 Task: Add Sprouts Sliced Mild Cheddar Cheese to the cart.
Action: Mouse moved to (959, 344)
Screenshot: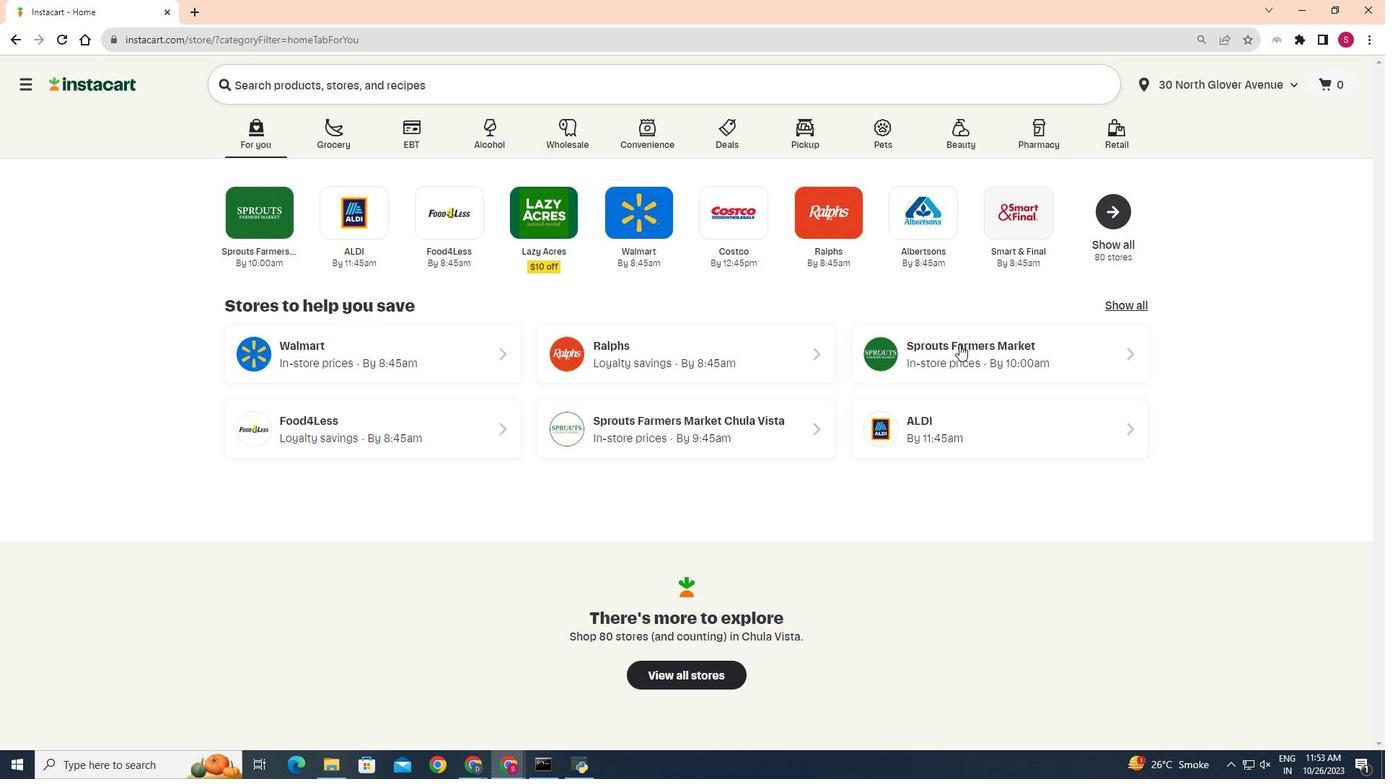 
Action: Mouse pressed left at (959, 344)
Screenshot: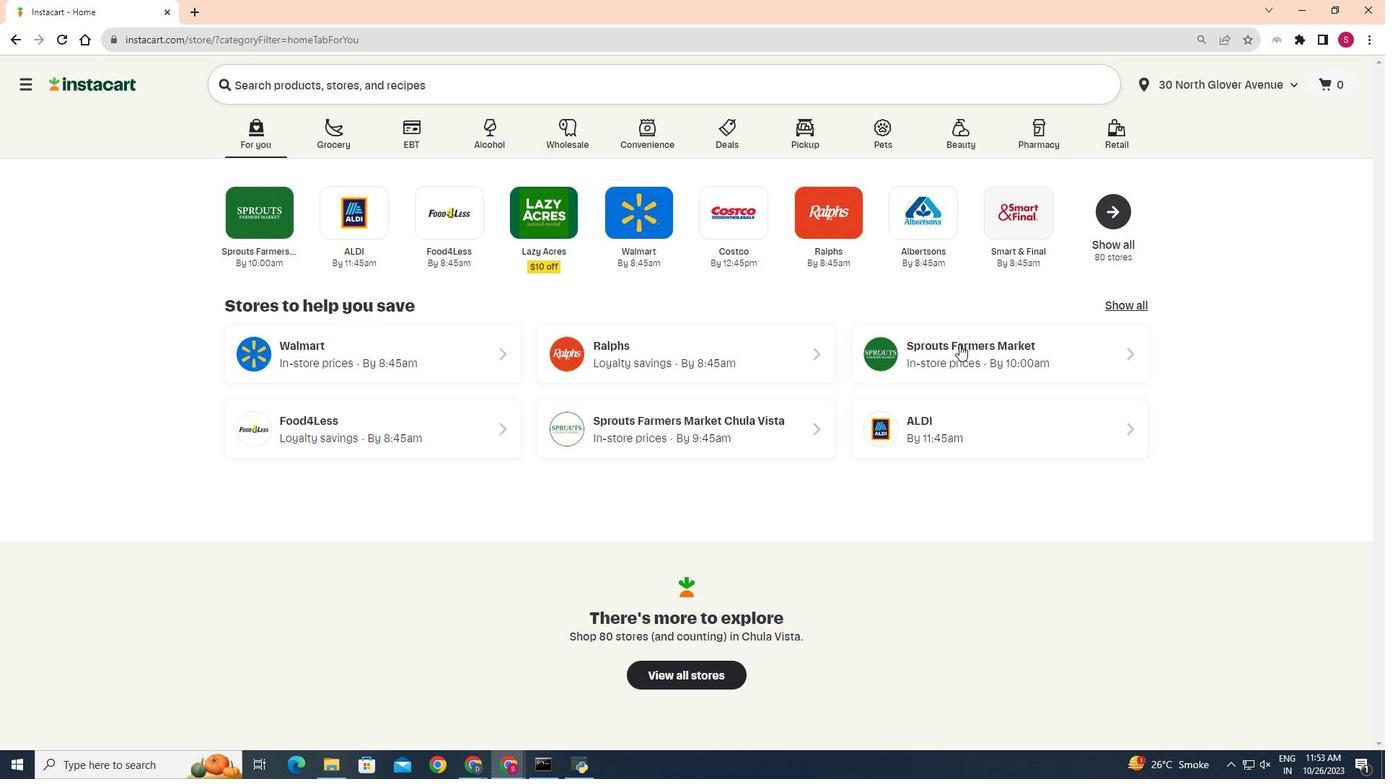 
Action: Mouse moved to (59, 607)
Screenshot: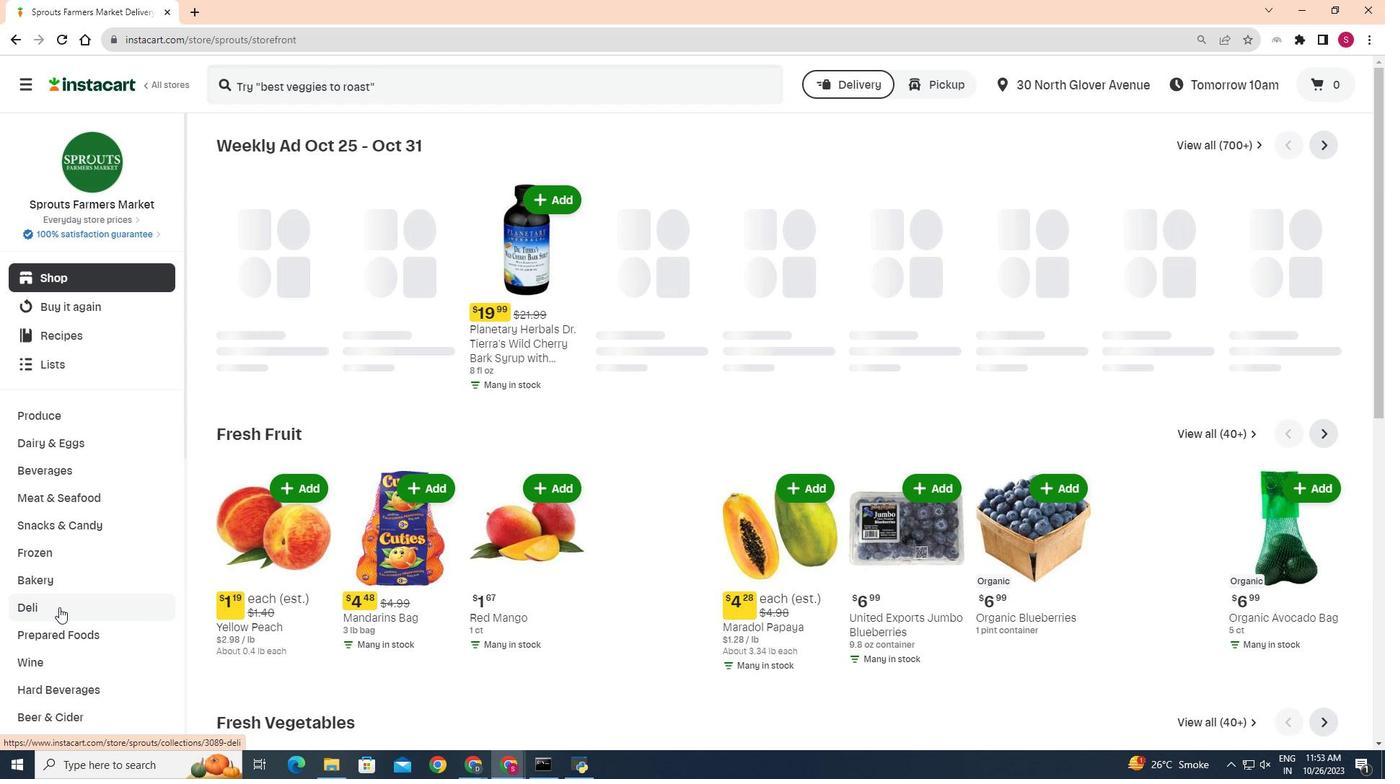 
Action: Mouse pressed left at (59, 607)
Screenshot: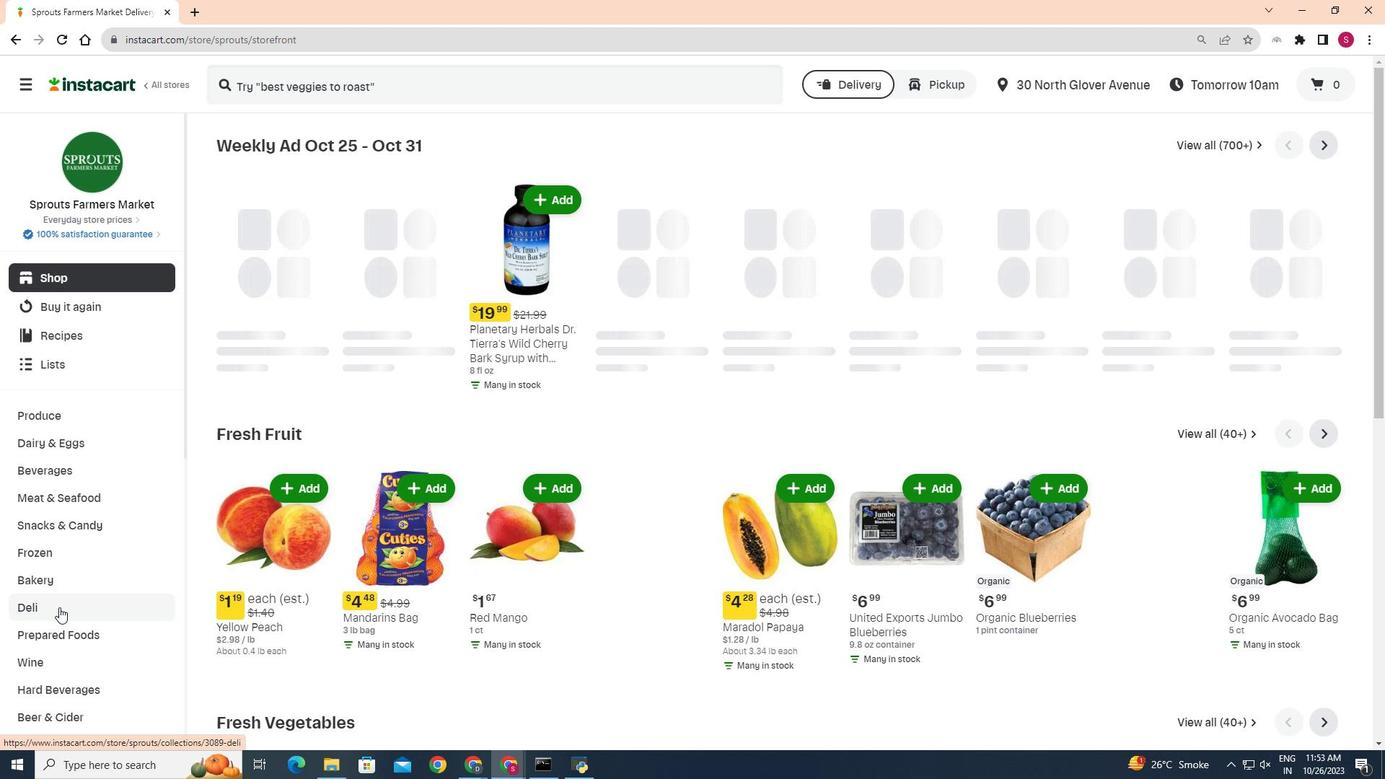
Action: Mouse moved to (366, 176)
Screenshot: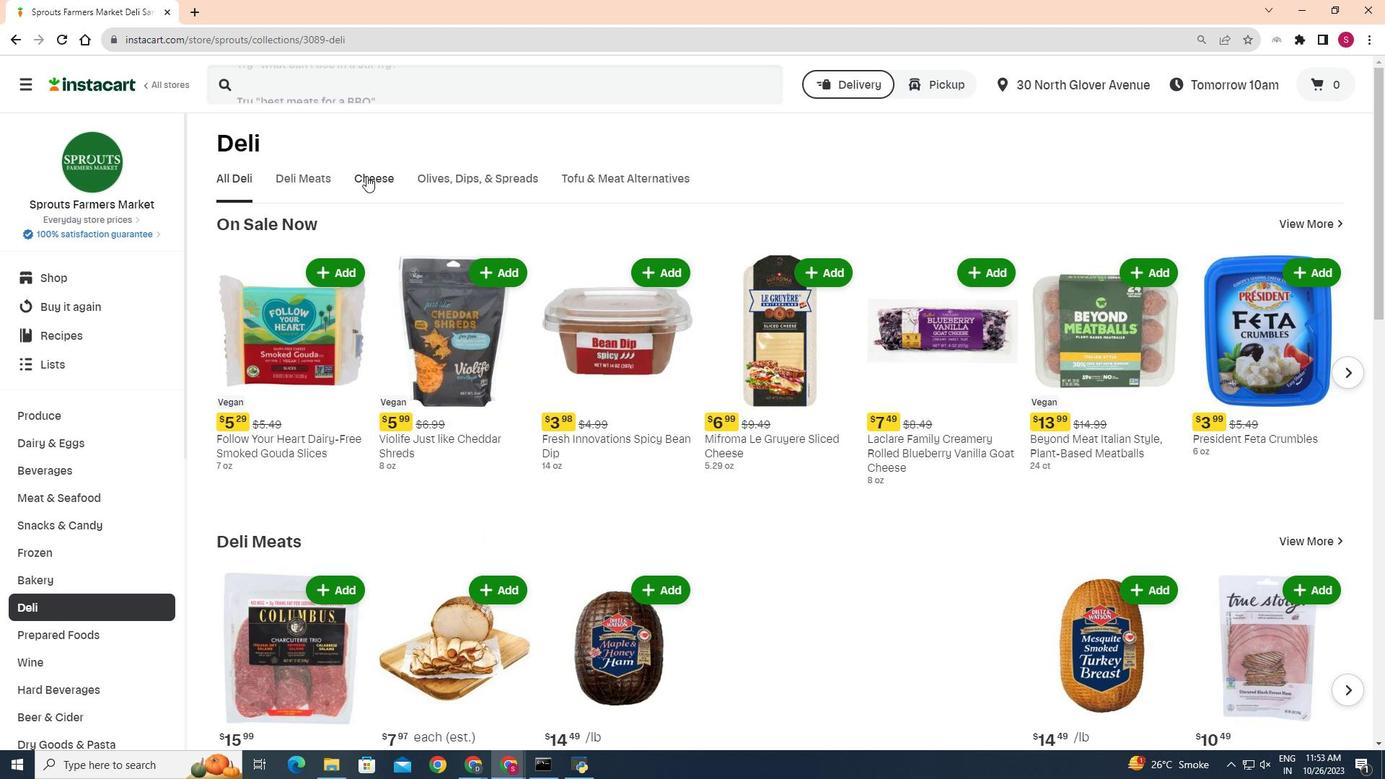 
Action: Mouse pressed left at (366, 176)
Screenshot: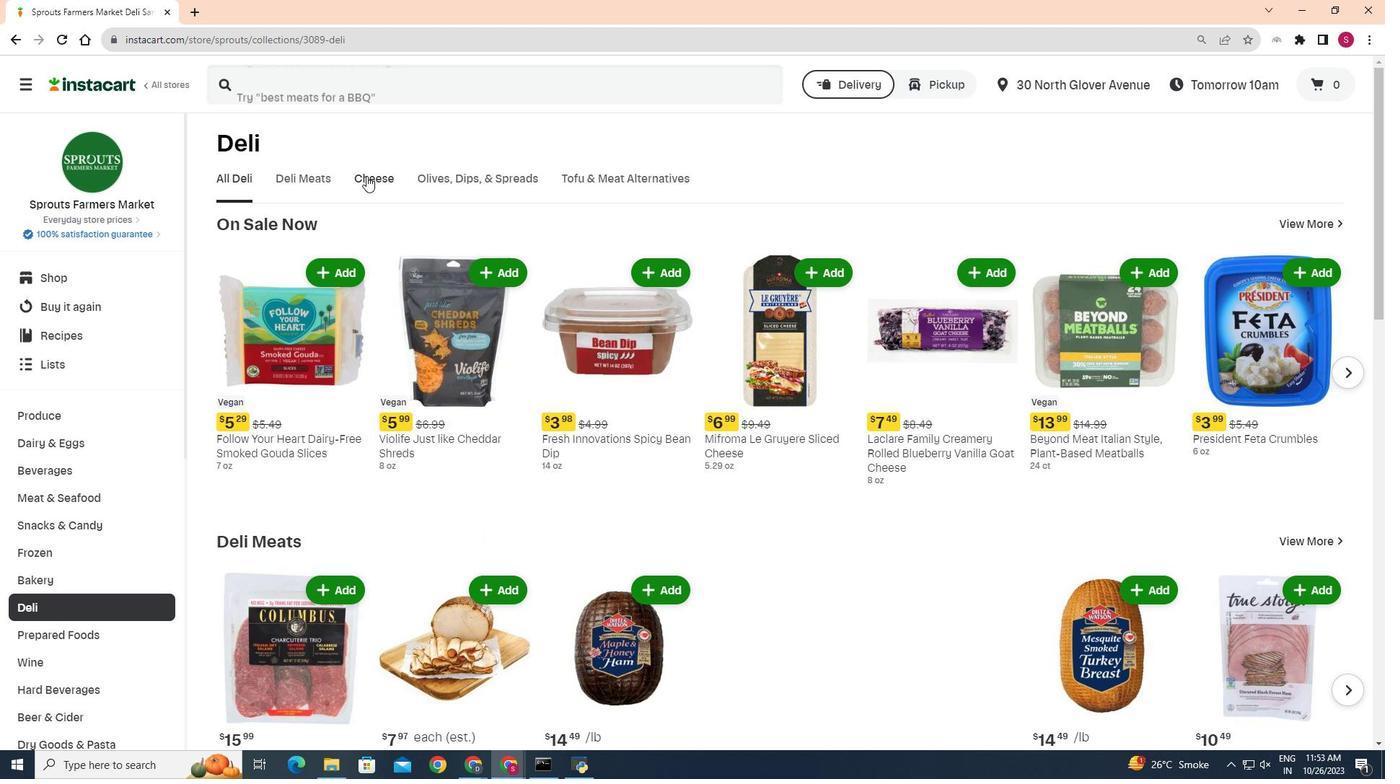 
Action: Mouse moved to (339, 235)
Screenshot: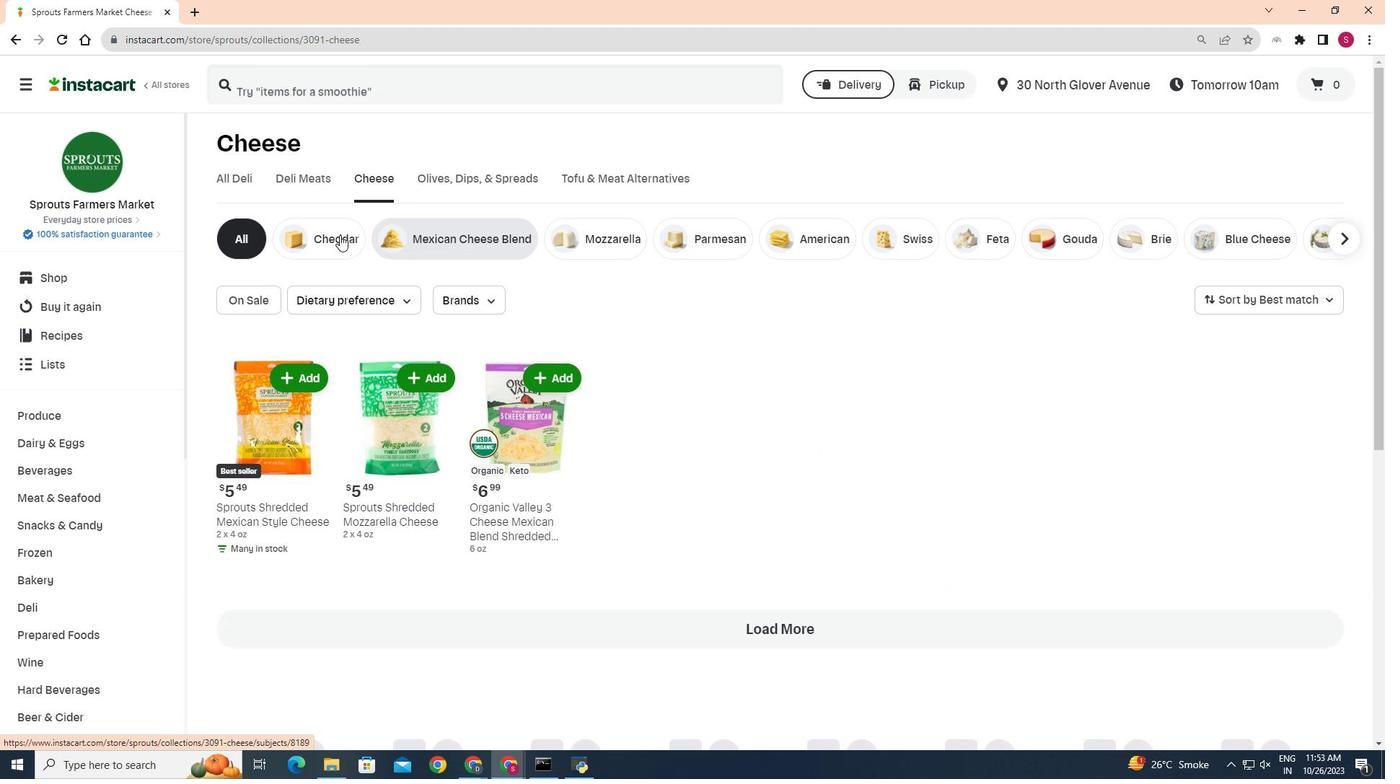 
Action: Mouse pressed left at (339, 235)
Screenshot: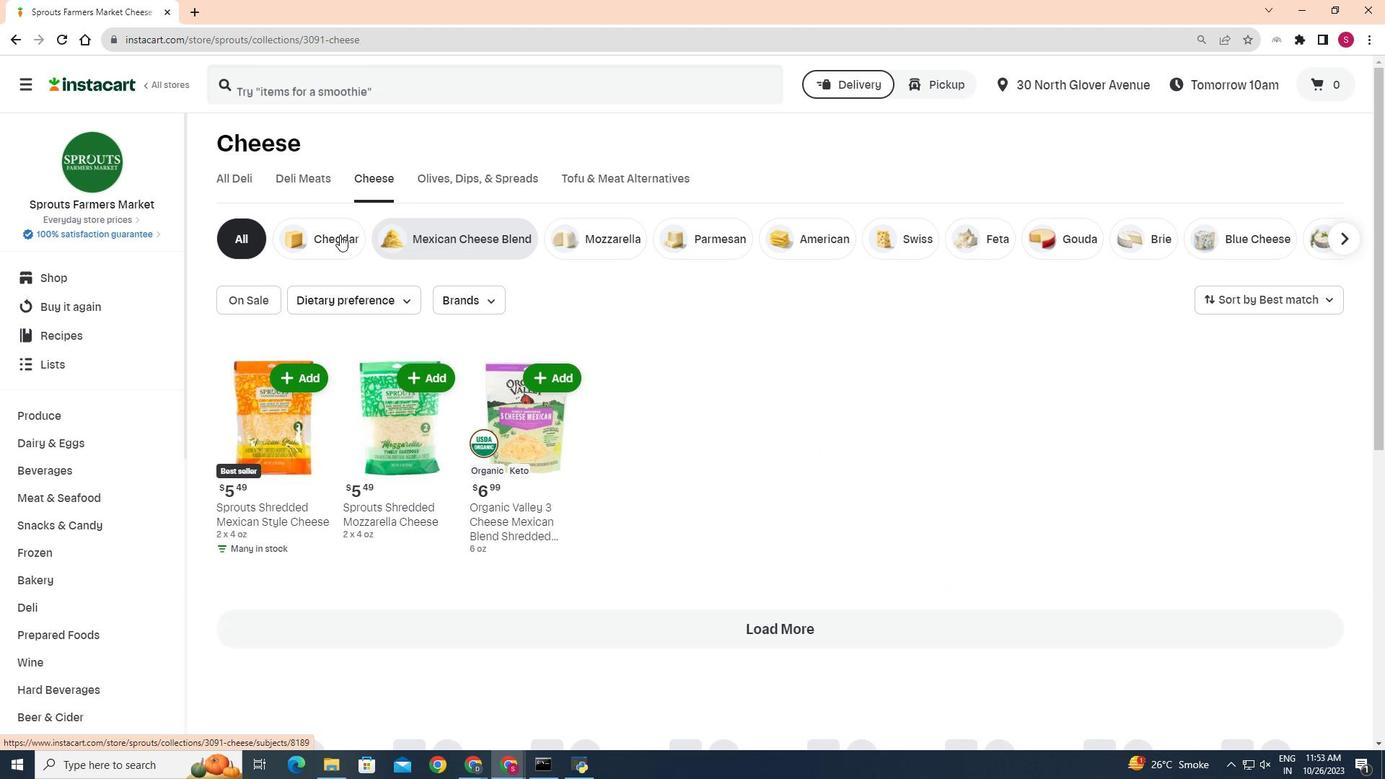 
Action: Mouse moved to (321, 232)
Screenshot: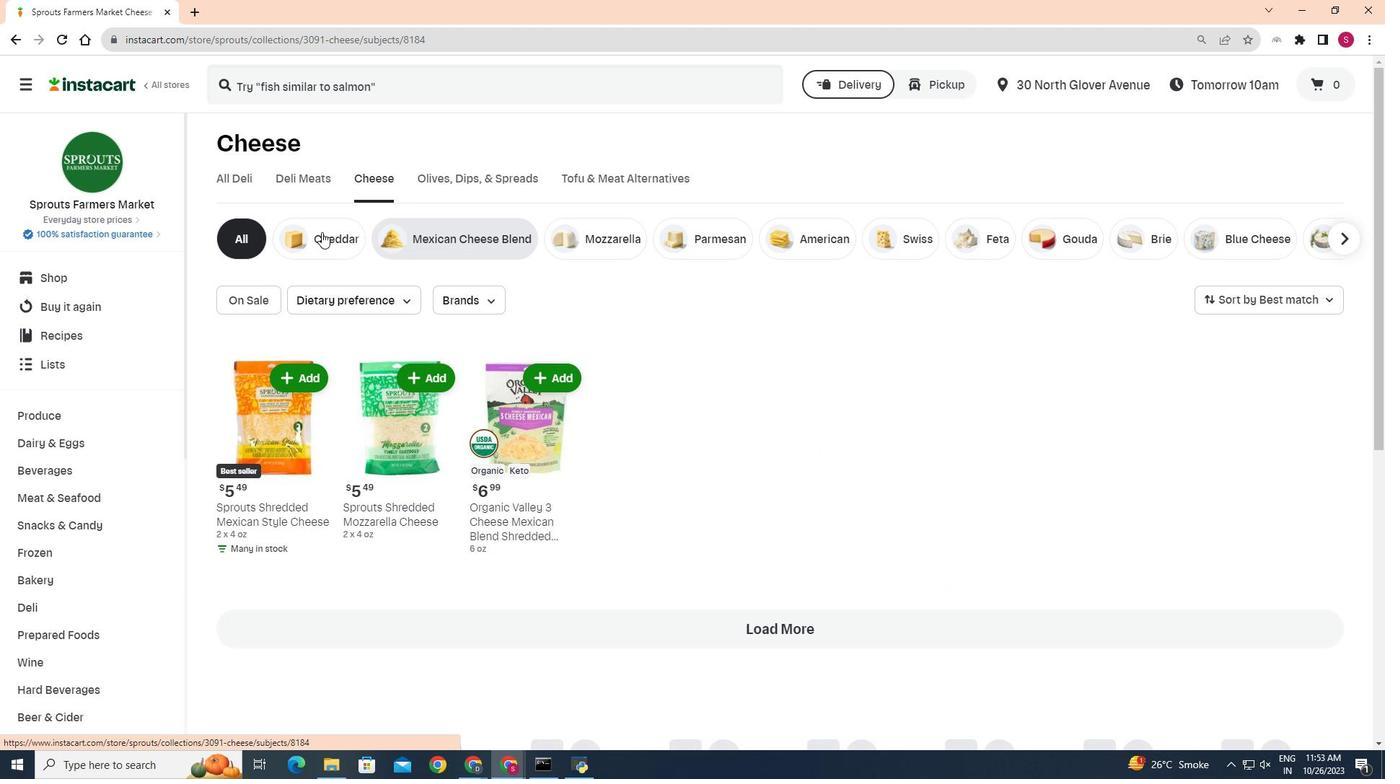 
Action: Mouse pressed left at (321, 232)
Screenshot: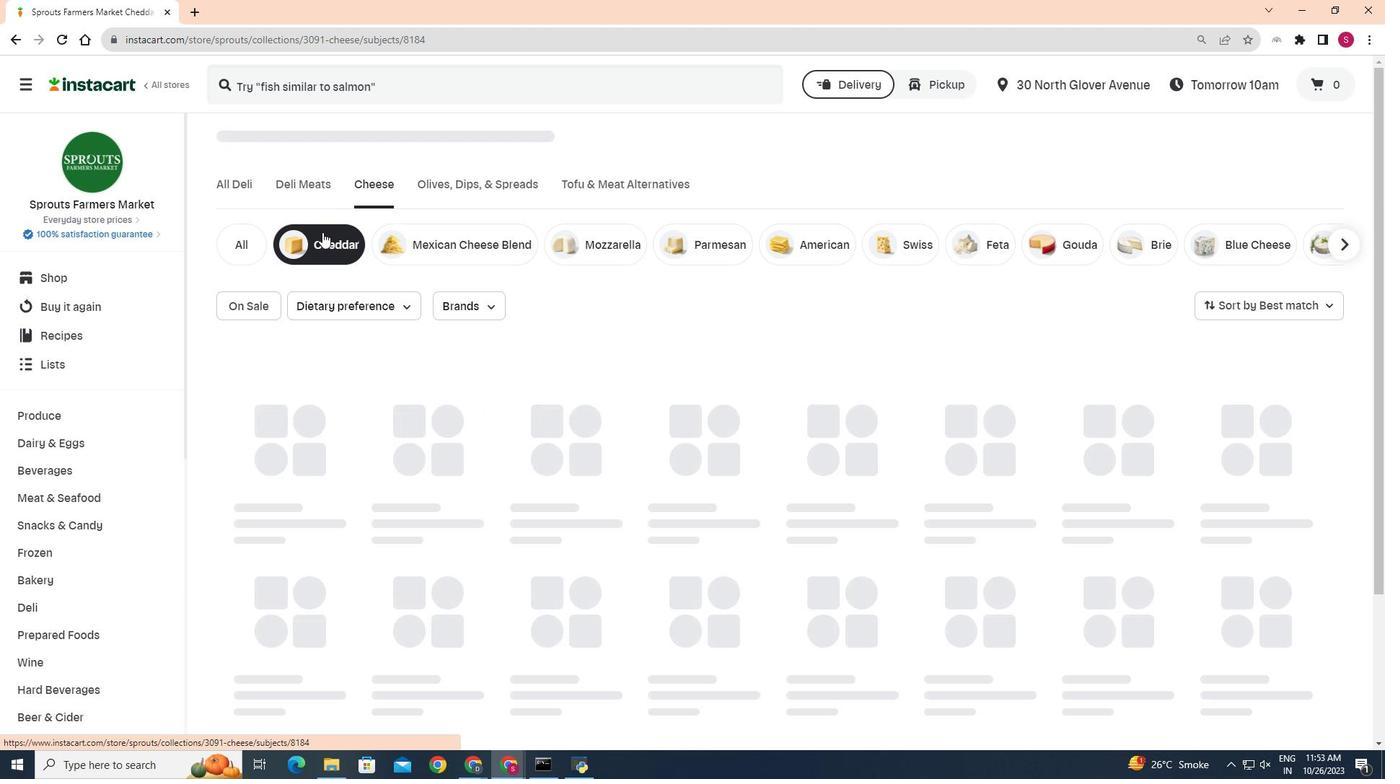 
Action: Mouse moved to (658, 360)
Screenshot: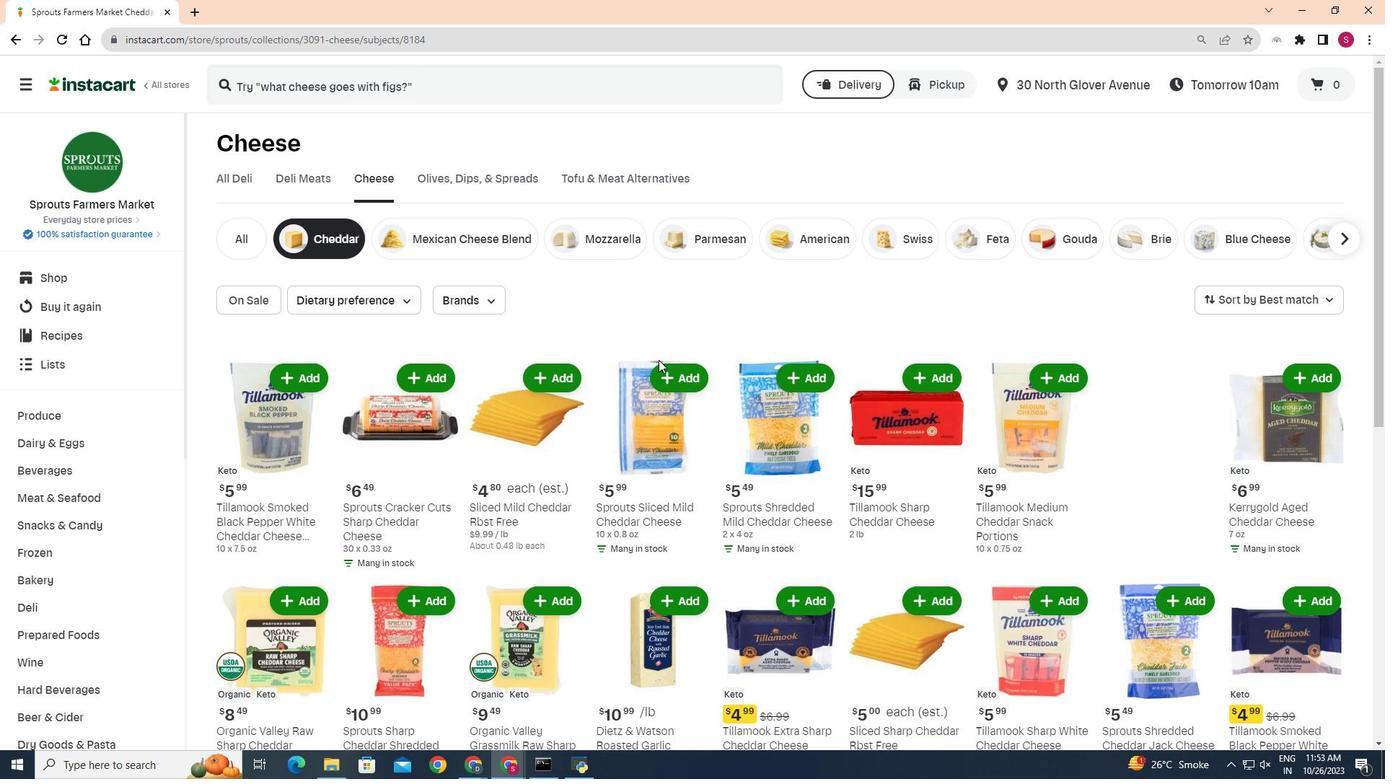 
Action: Mouse scrolled (658, 359) with delta (0, 0)
Screenshot: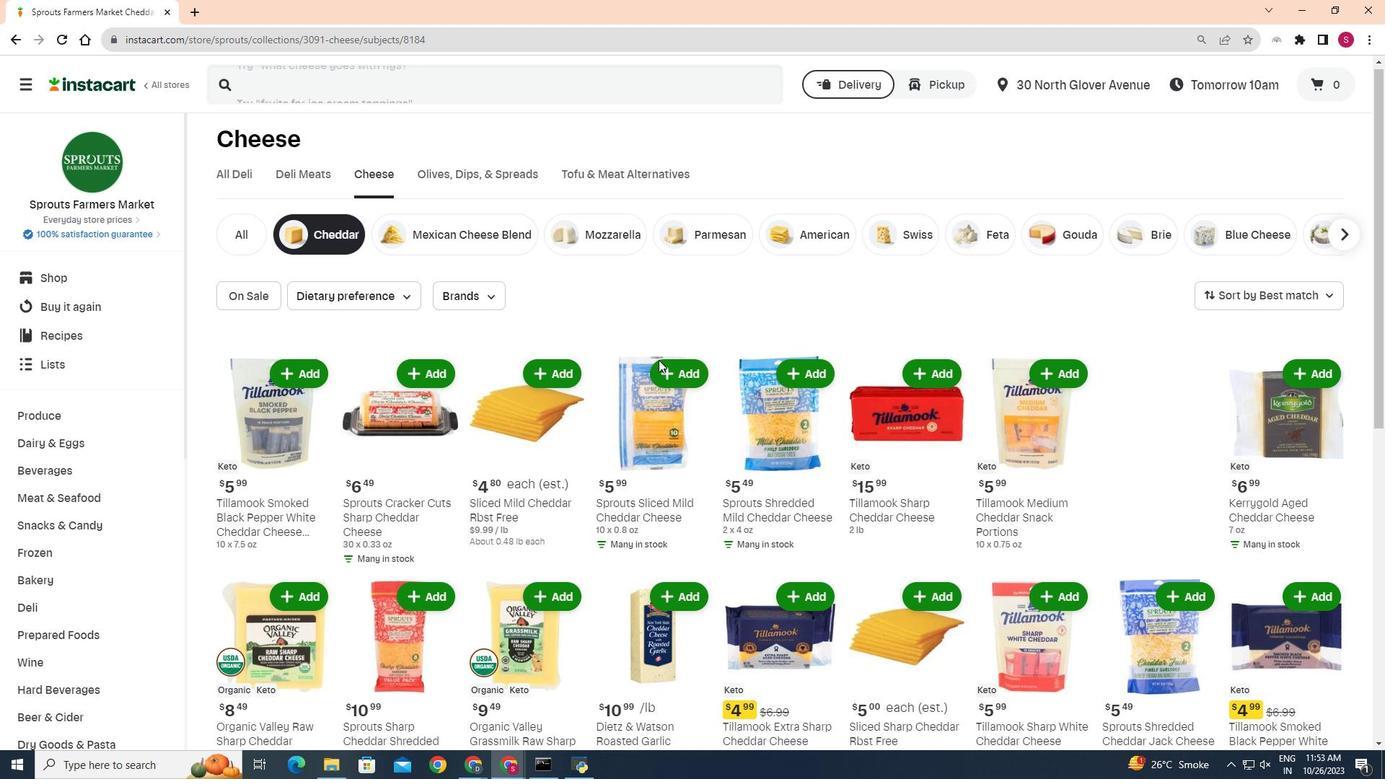 
Action: Mouse moved to (677, 301)
Screenshot: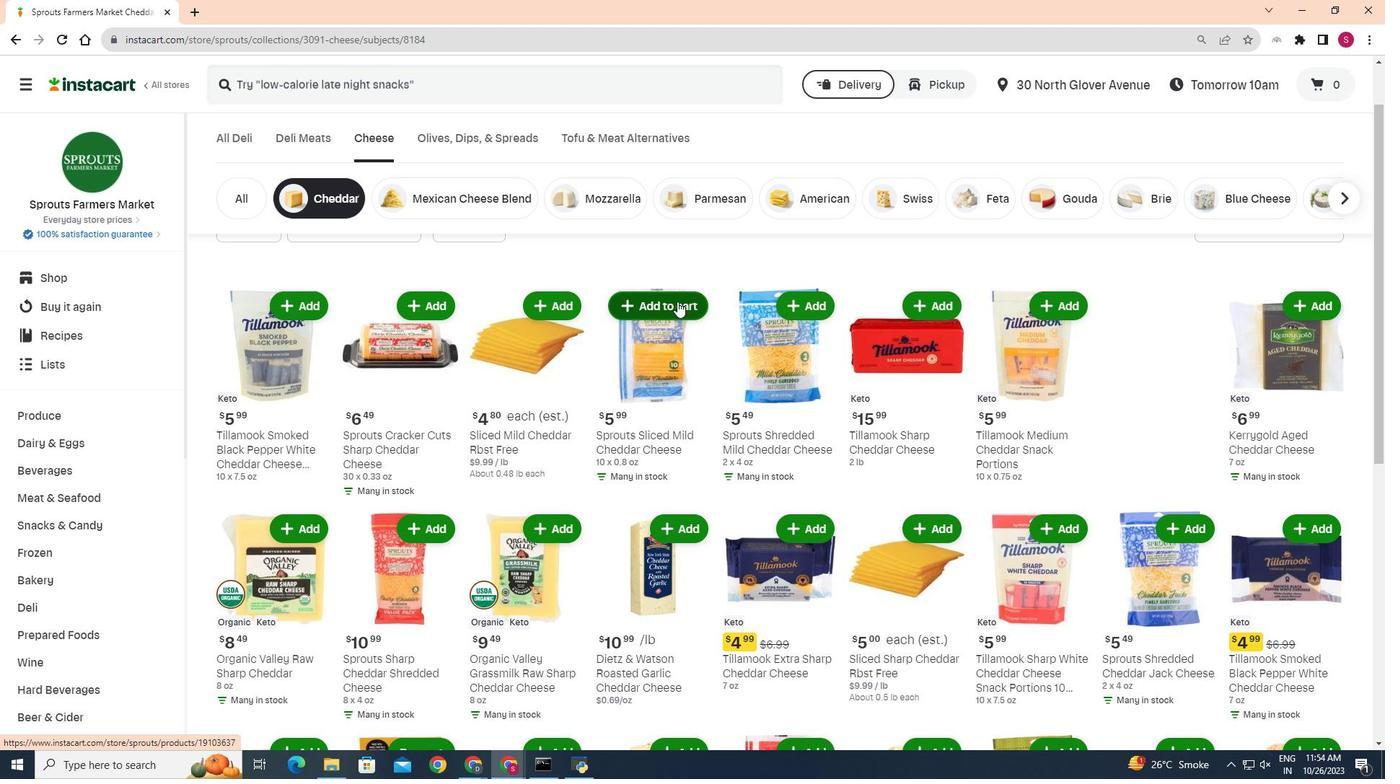 
Action: Mouse pressed left at (677, 301)
Screenshot: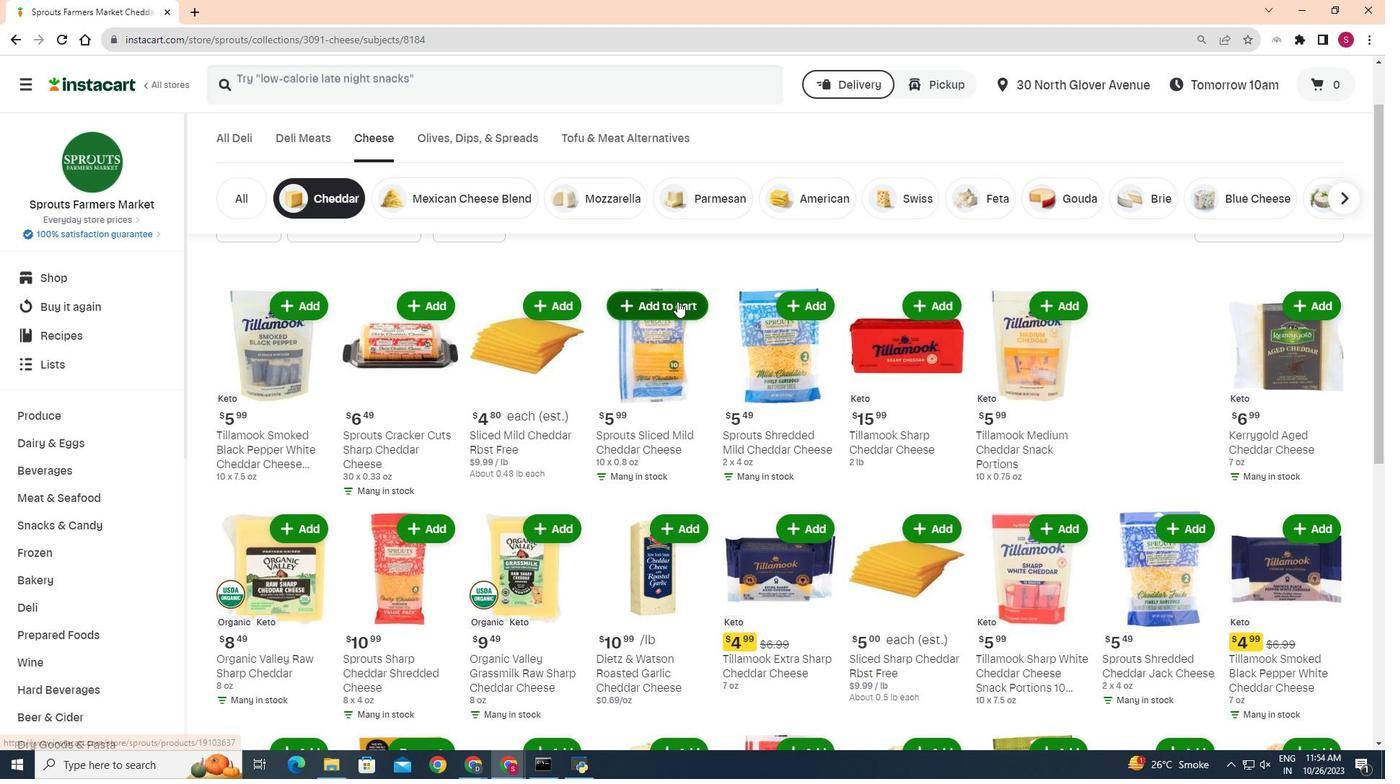 
